 Task: Look for products with vanilla flavor.
Action: Mouse moved to (1136, 227)
Screenshot: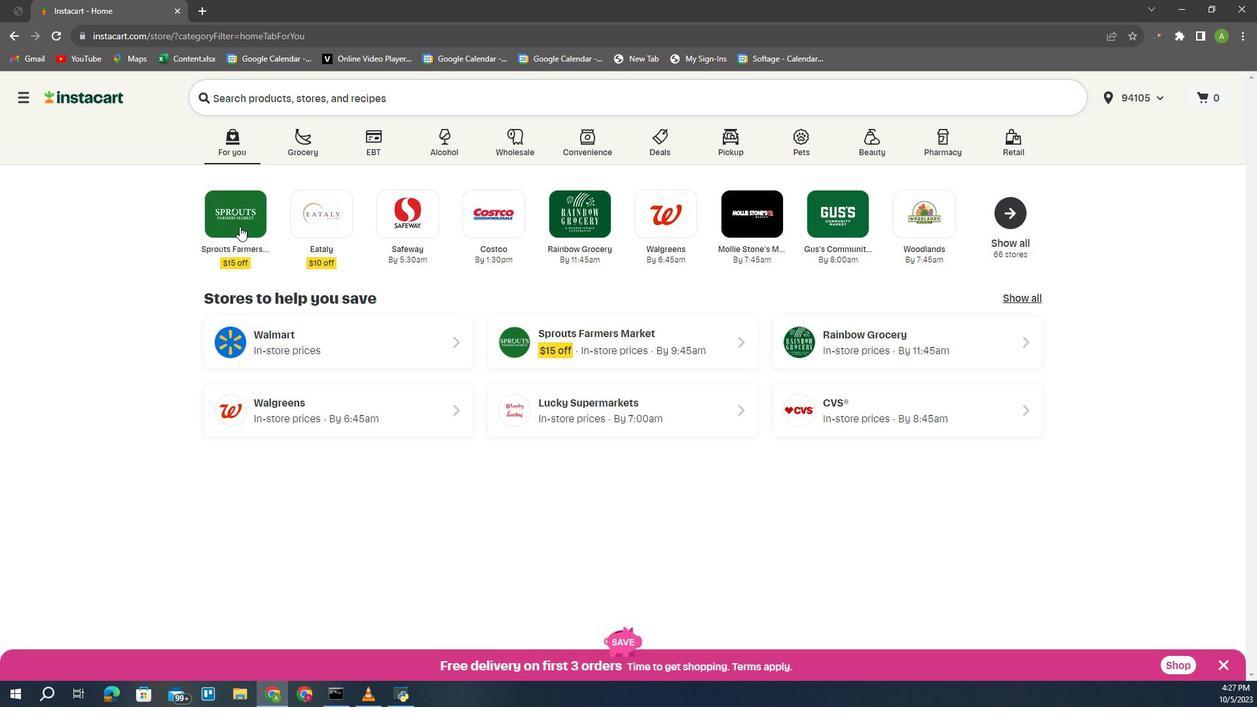 
Action: Mouse pressed left at (1136, 227)
Screenshot: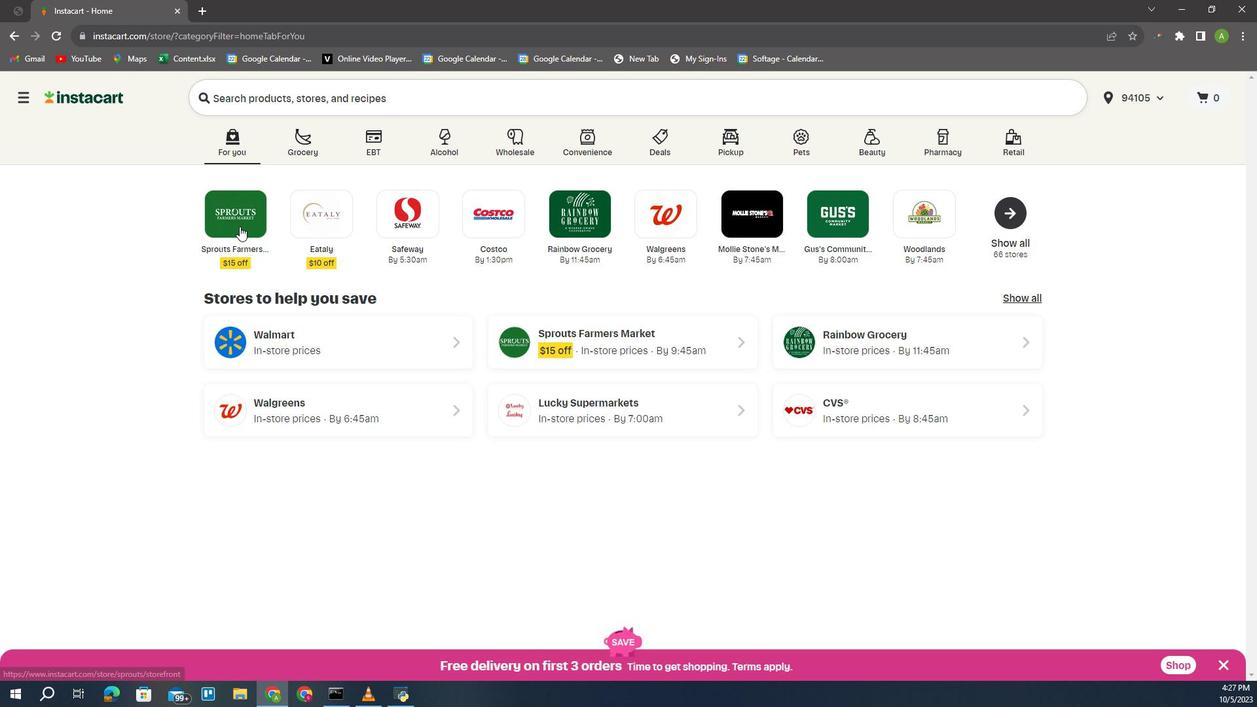 
Action: Mouse moved to (955, 425)
Screenshot: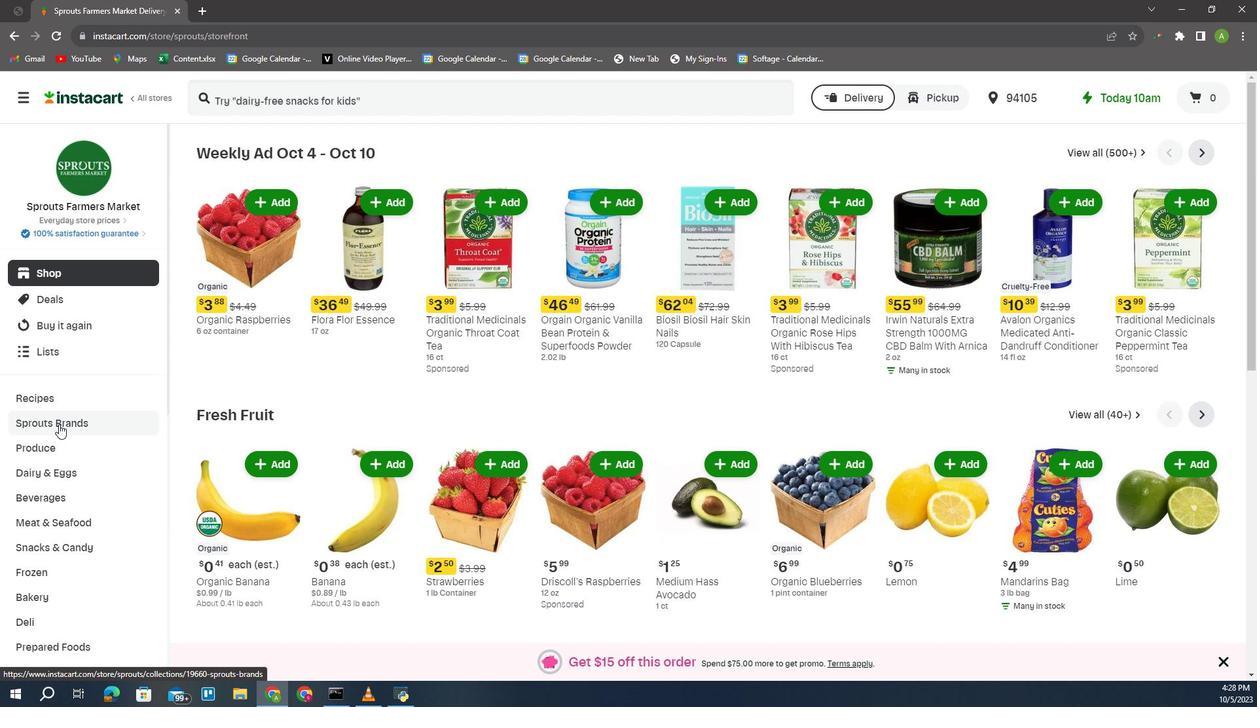 
Action: Mouse pressed left at (955, 425)
Screenshot: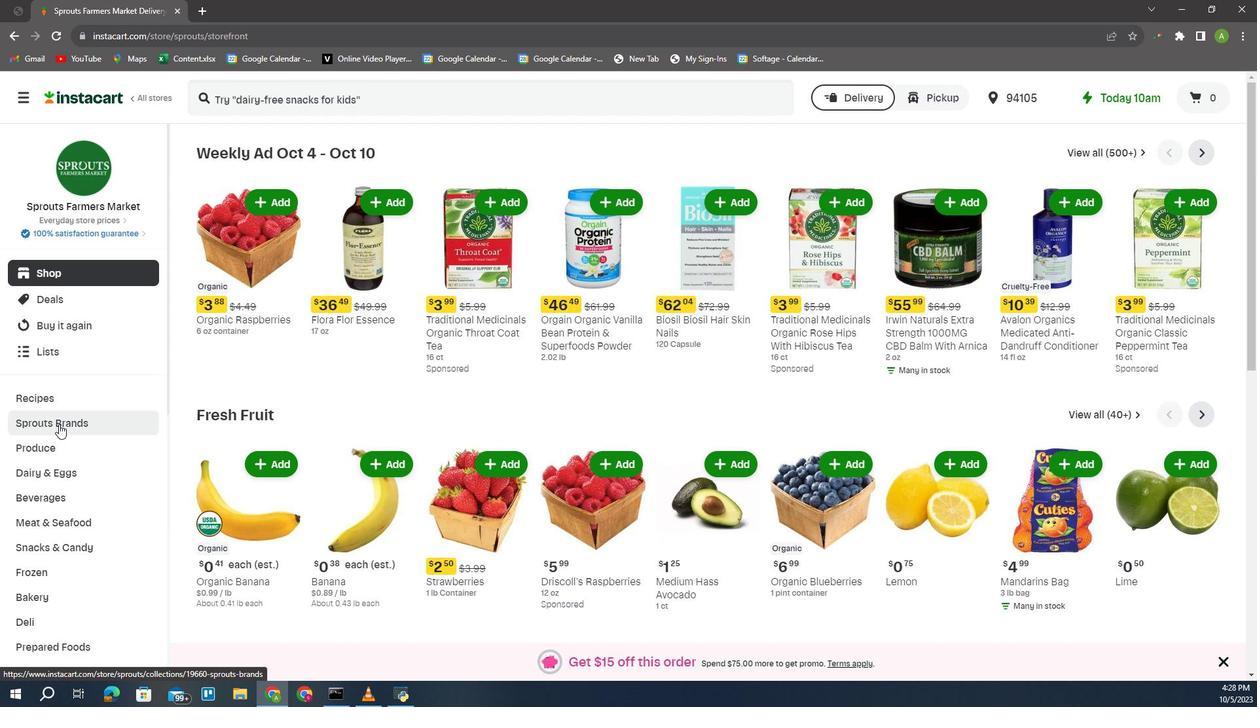 
Action: Mouse moved to (976, 628)
Screenshot: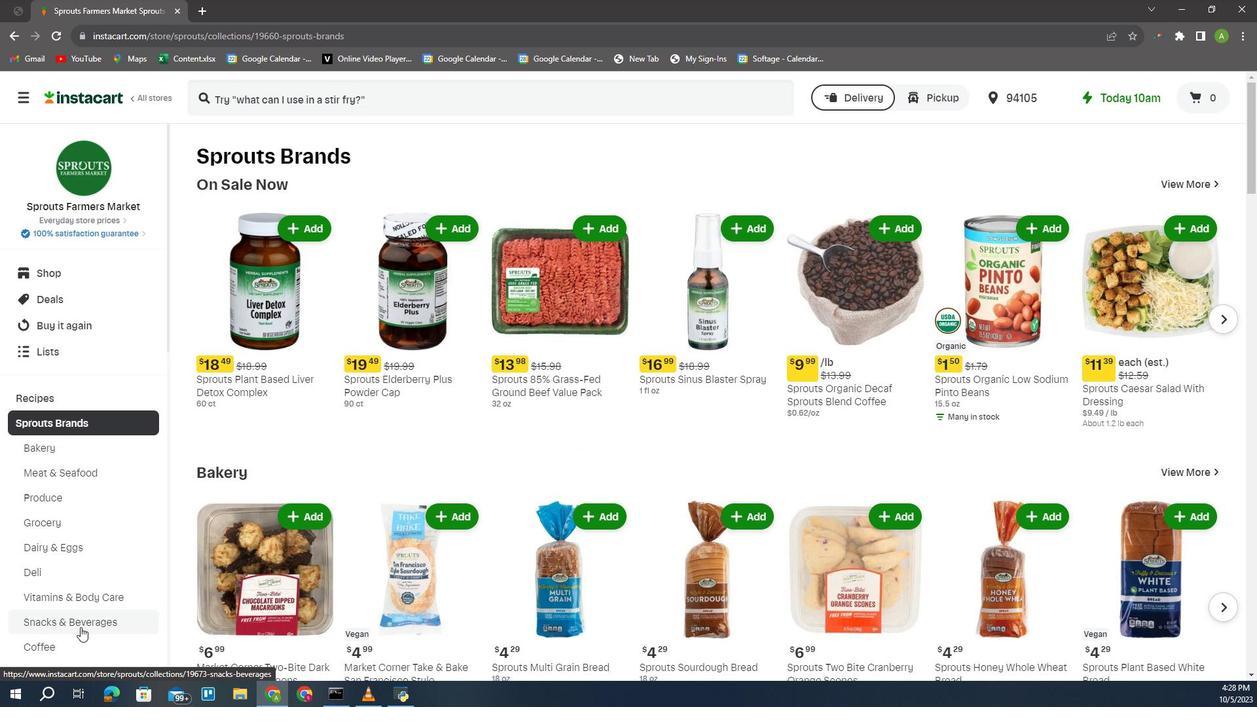 
Action: Mouse pressed left at (976, 628)
Screenshot: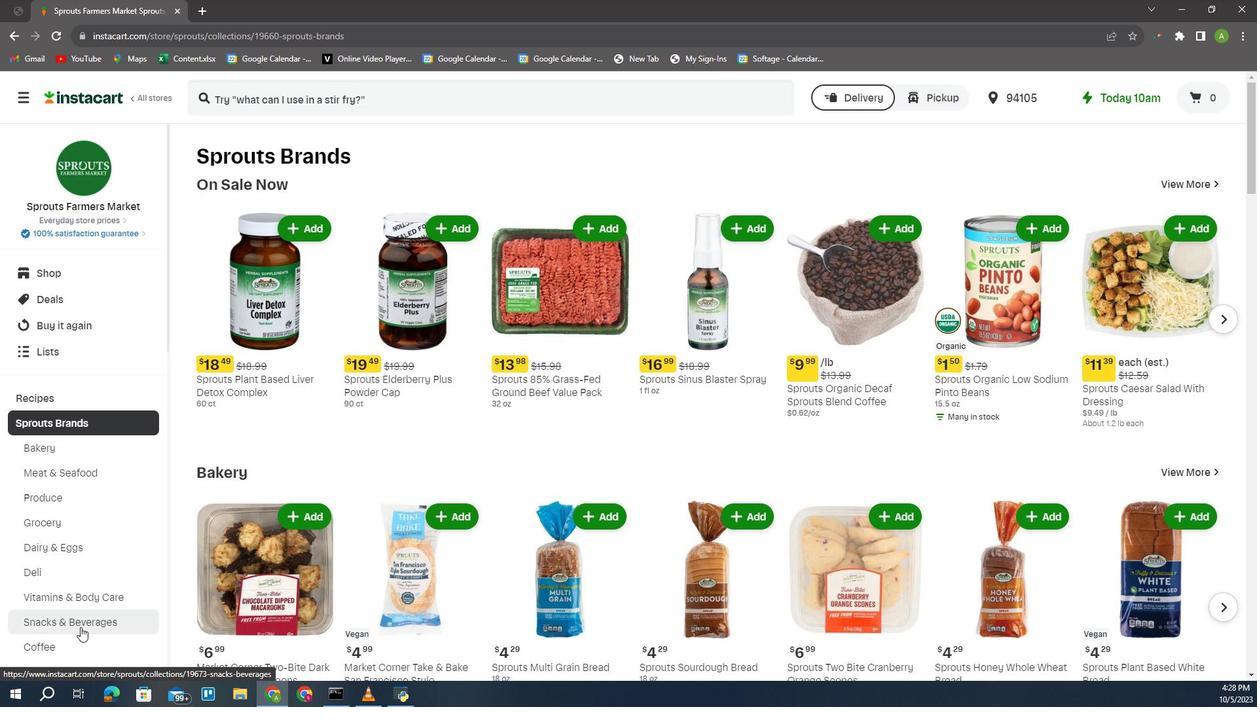 
Action: Mouse moved to (1146, 192)
Screenshot: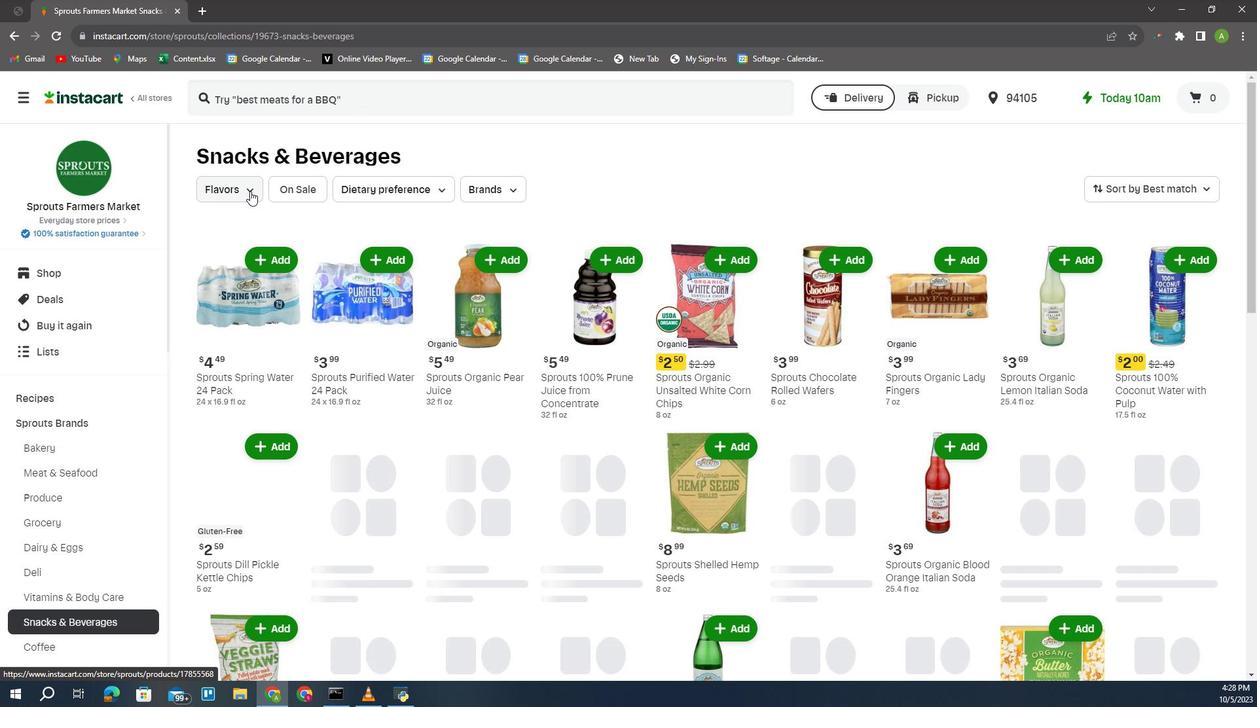 
Action: Mouse pressed left at (1146, 192)
Screenshot: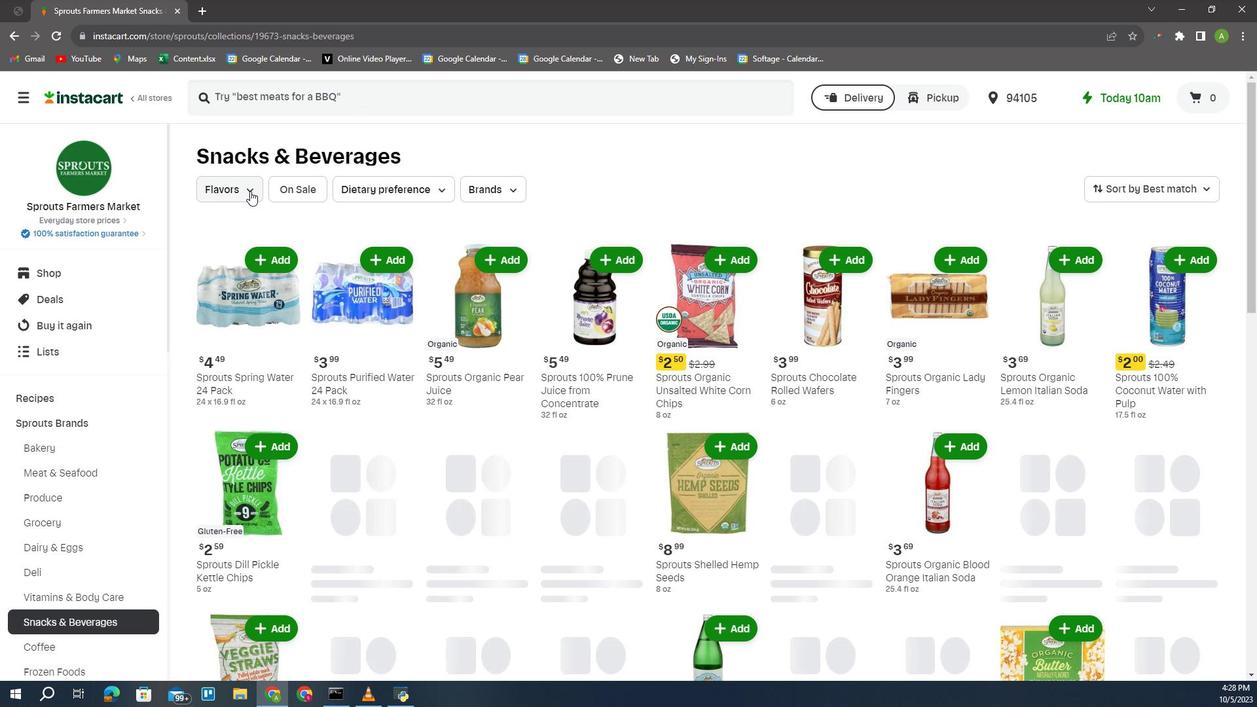
Action: Mouse moved to (1110, 357)
Screenshot: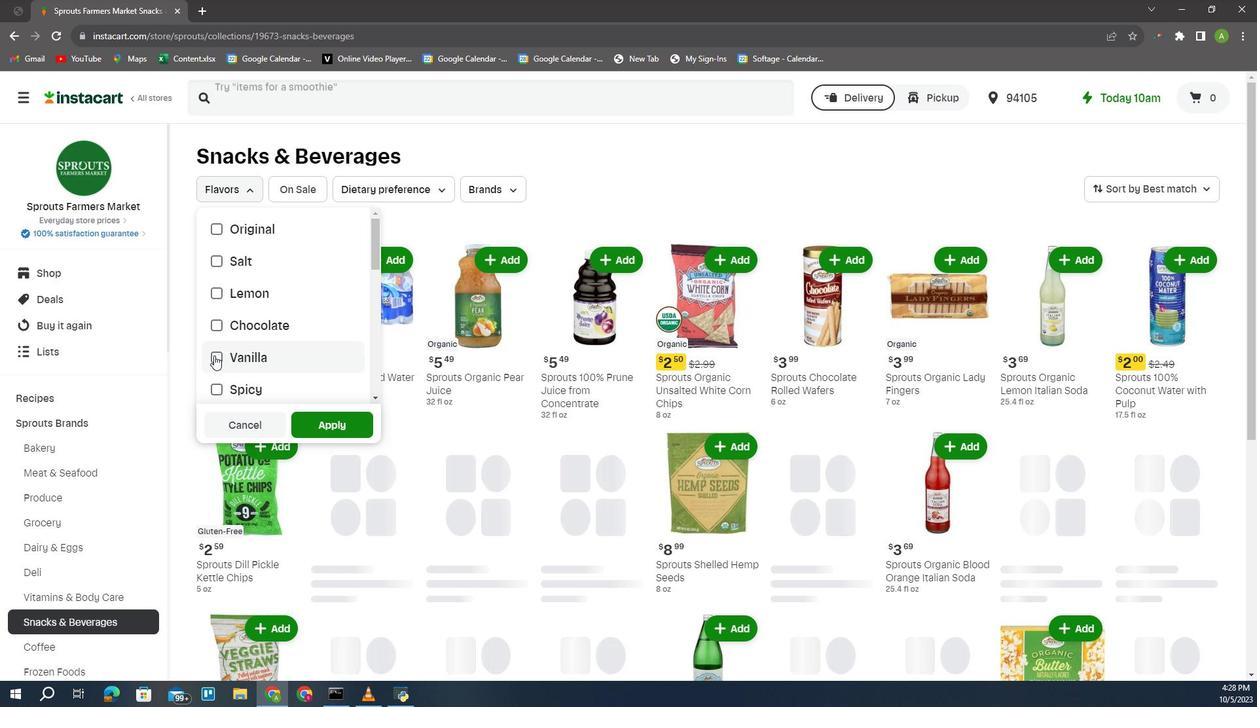 
Action: Mouse pressed left at (1110, 357)
Screenshot: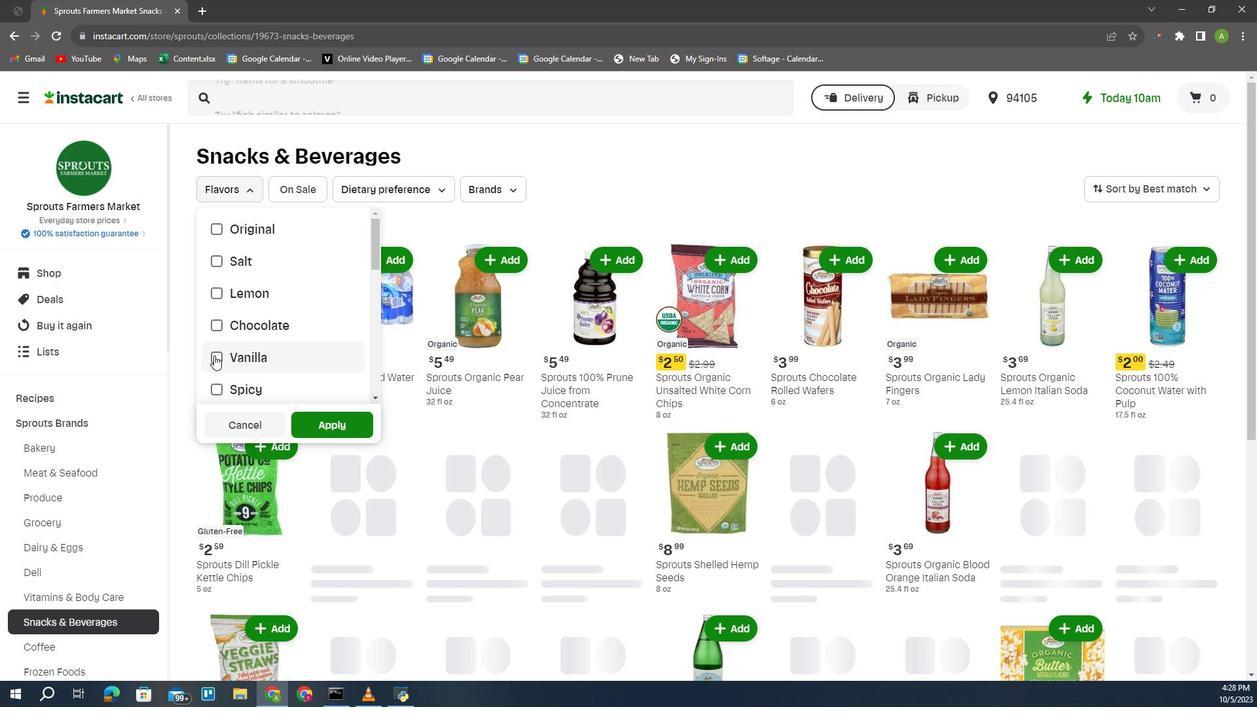 
Action: Mouse moved to (1219, 422)
Screenshot: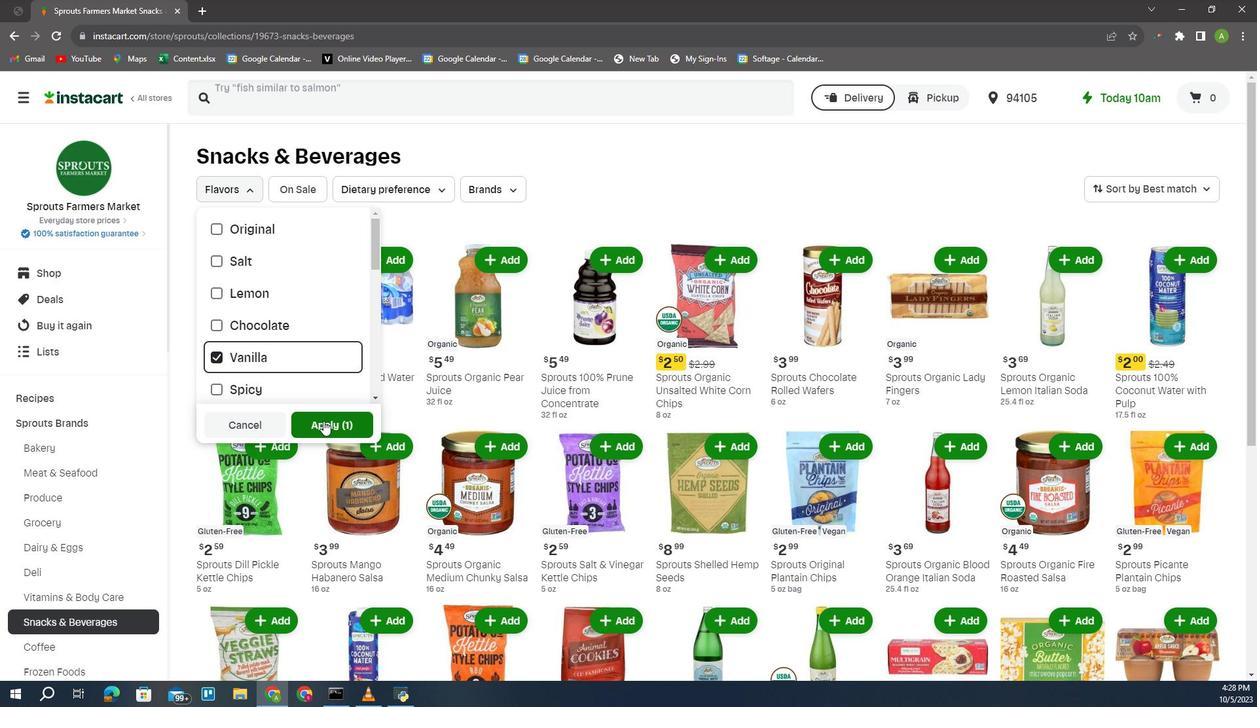 
Action: Mouse pressed left at (1219, 422)
Screenshot: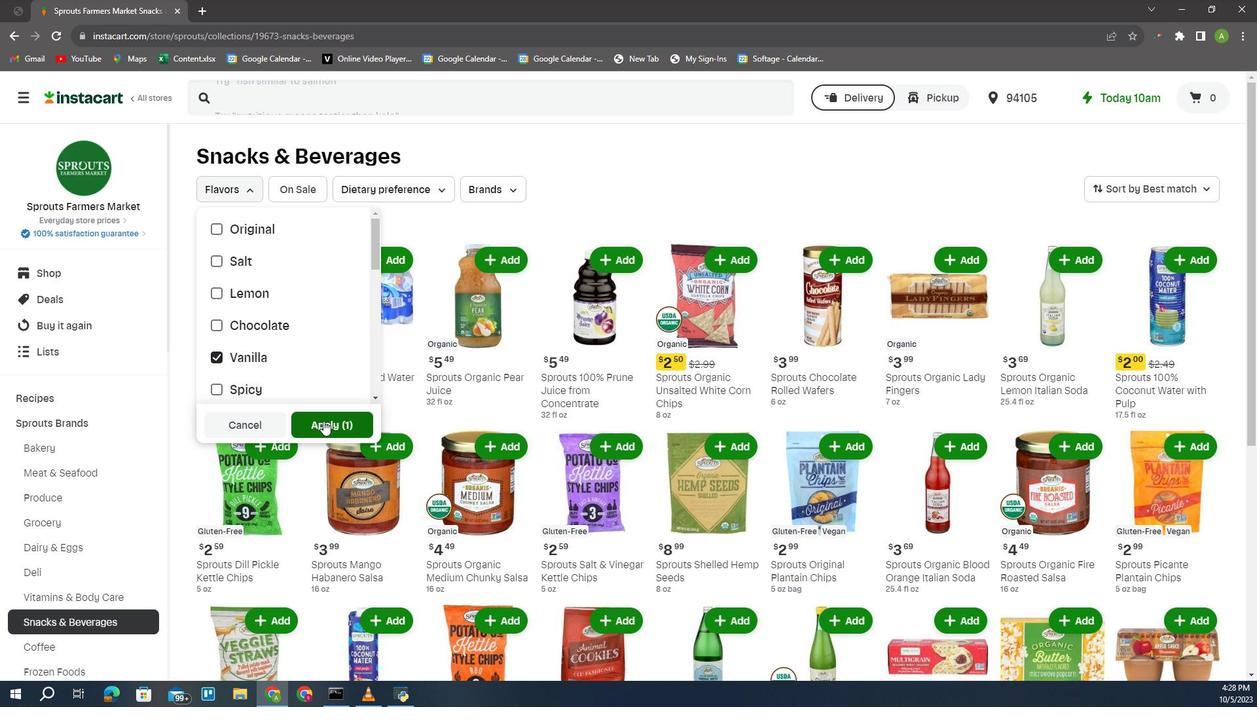
Action: Mouse moved to (1219, 419)
Screenshot: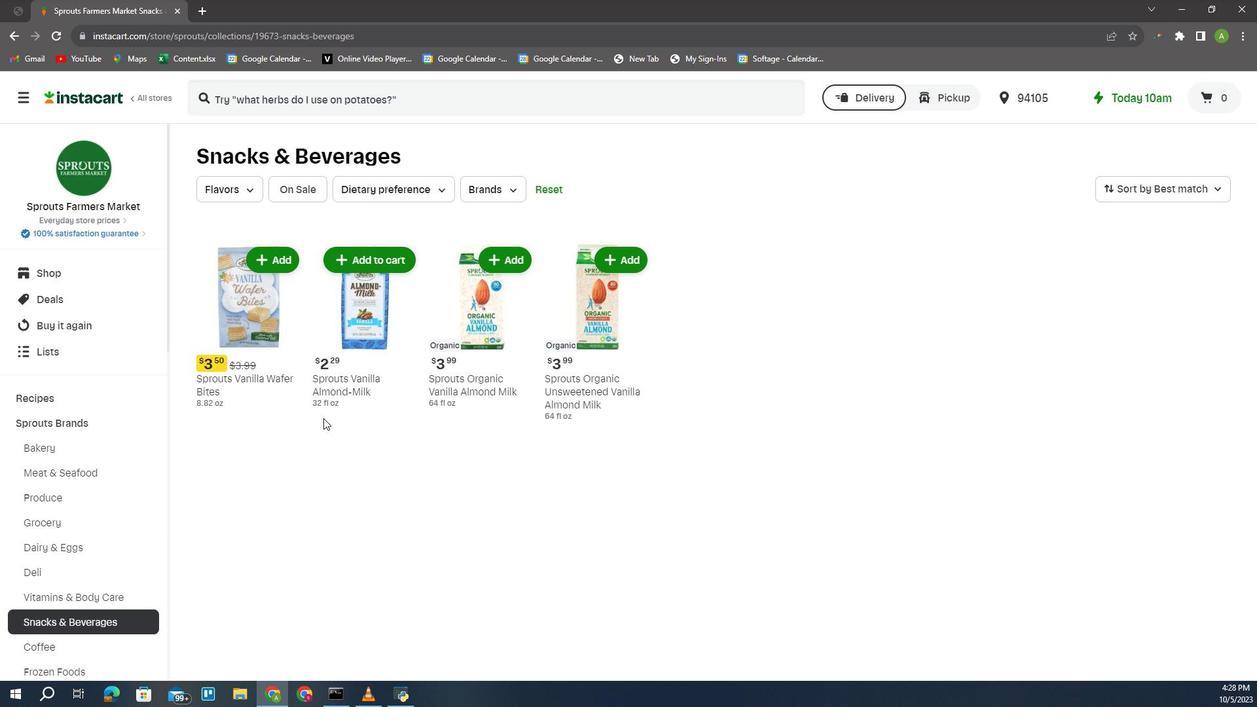 
